 Task: Add an event with the title Casual Product Launch Party, date '2023/12/30', time 7:30 AM to 9:30 AM, logged in from the account softage.10@softage.netand send the event invitation to softage.8@softage.net and softage.9@softage.net. Set a reminder for the event 15 minutes before
Action: Mouse moved to (84, 101)
Screenshot: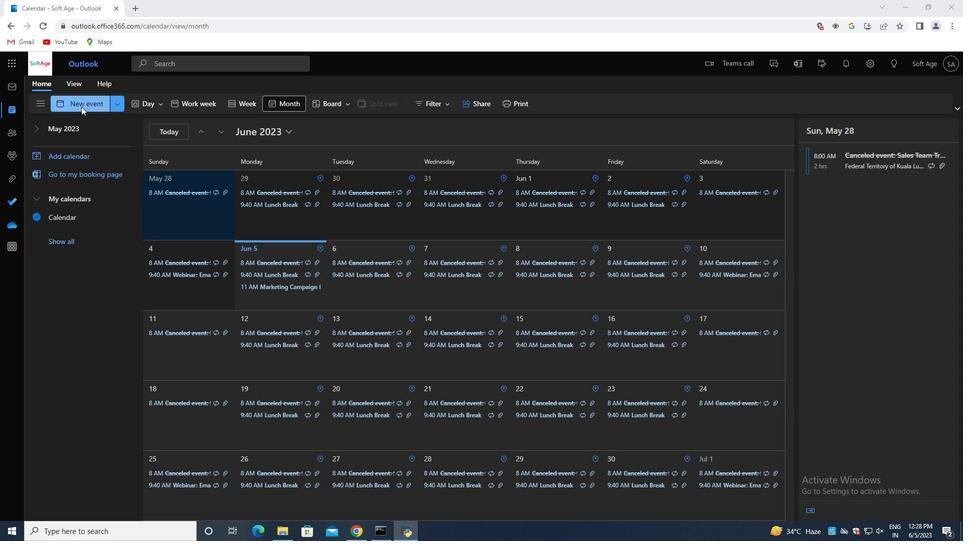 
Action: Mouse pressed left at (84, 101)
Screenshot: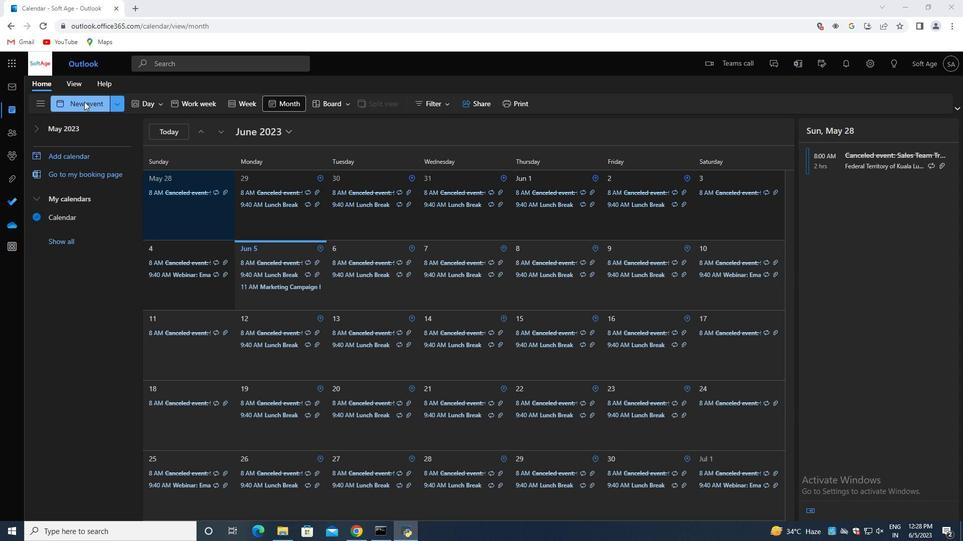 
Action: Mouse moved to (254, 166)
Screenshot: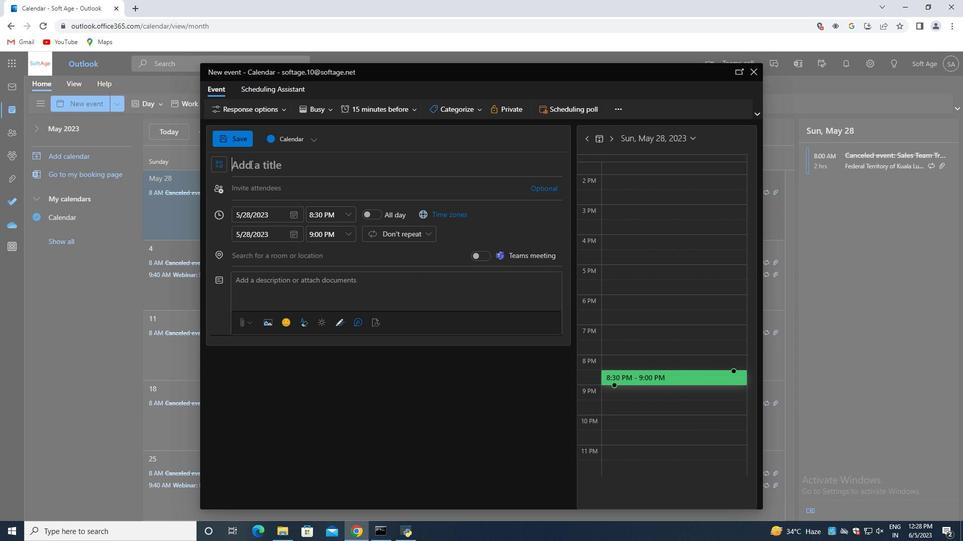 
Action: Mouse pressed left at (254, 166)
Screenshot: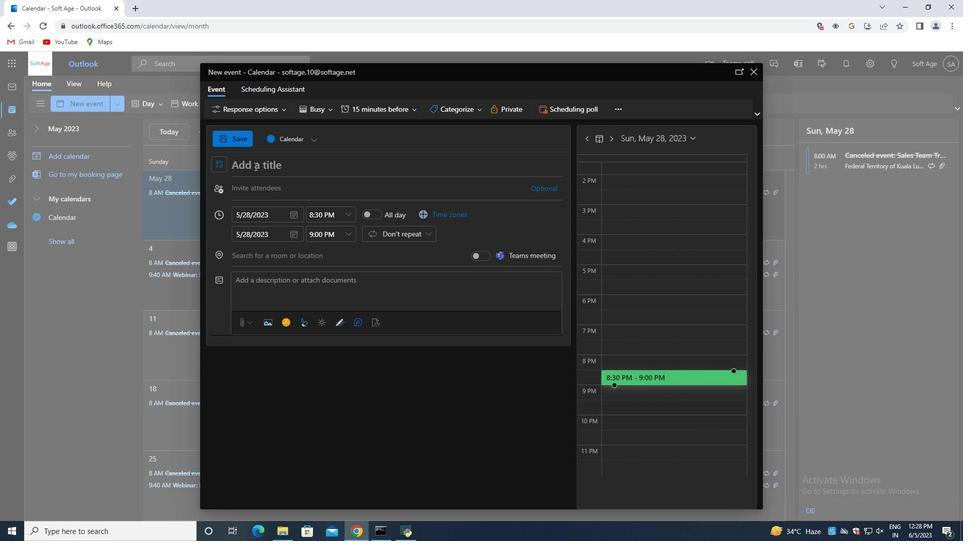 
Action: Key pressed <Key.shift>Caus<Key.backspace><Key.backspace>sual<Key.space><Key.shift><Key.shift><Key.shift><Key.shift><Key.shift><Key.shift><Key.shift><Key.shift><Key.shift><Key.shift><Key.shift><Key.shift><Key.shift><Key.shift>Product<Key.space><Key.shift><Key.shift><Key.shift><Key.shift><Key.shift><Key.shift><Key.shift><Key.shift><Key.shift><Key.shift>Launch<Key.space><Key.shift>Party
Screenshot: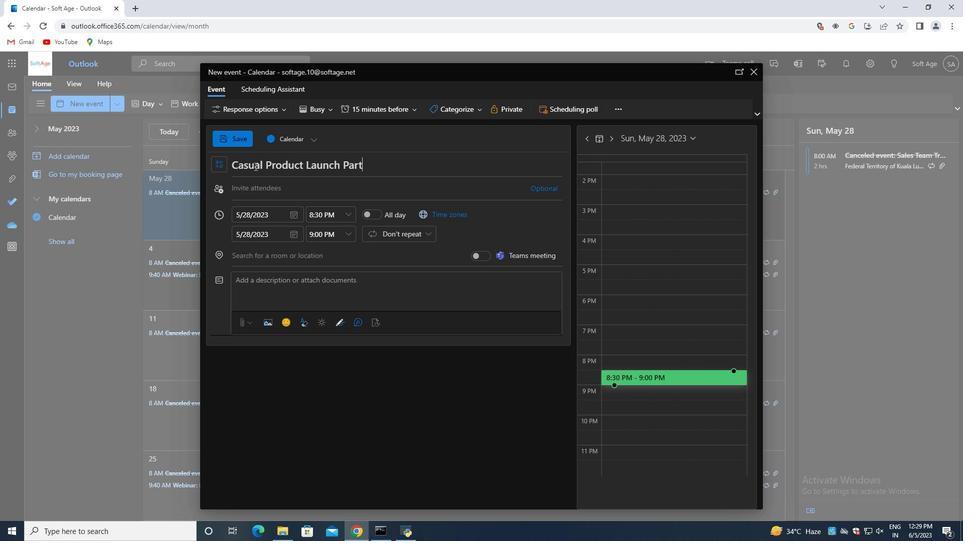 
Action: Mouse moved to (293, 215)
Screenshot: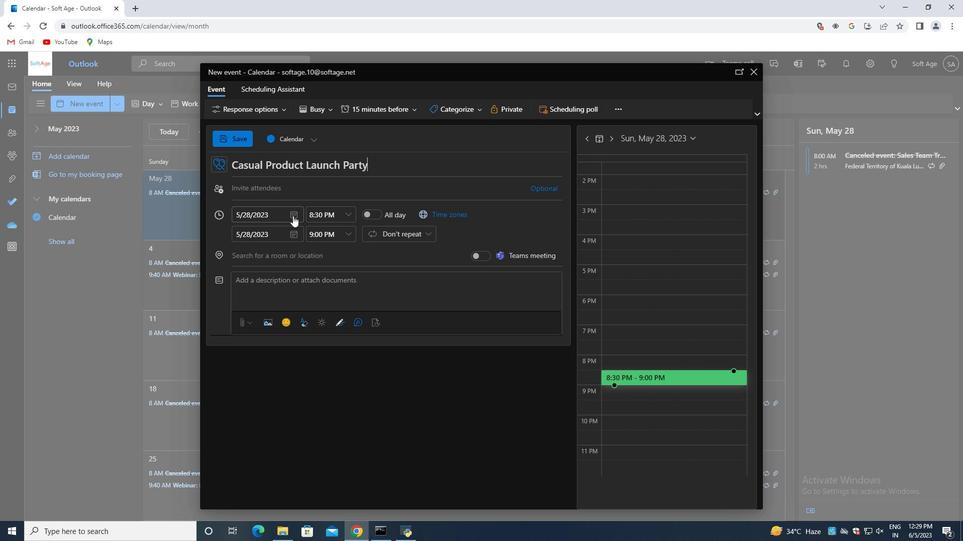 
Action: Mouse pressed left at (293, 215)
Screenshot: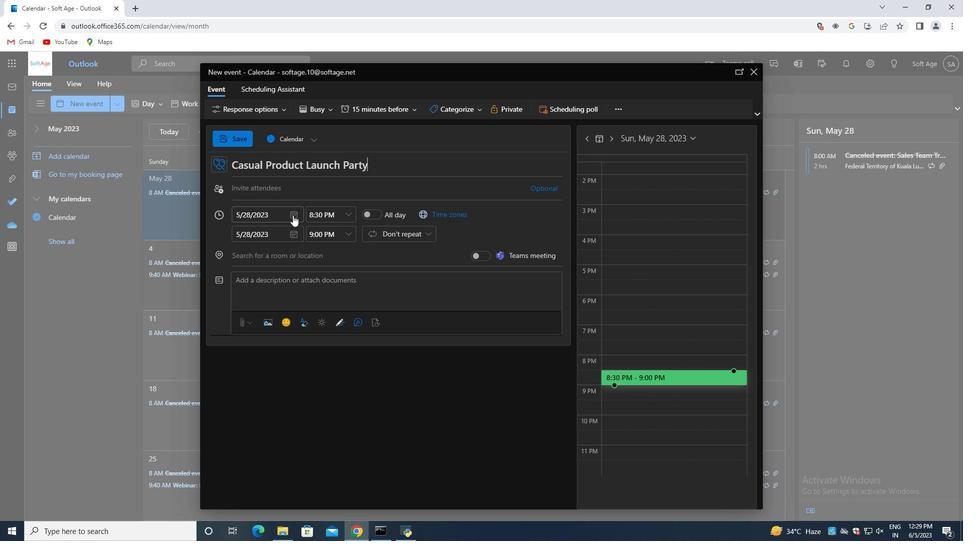 
Action: Mouse moved to (332, 237)
Screenshot: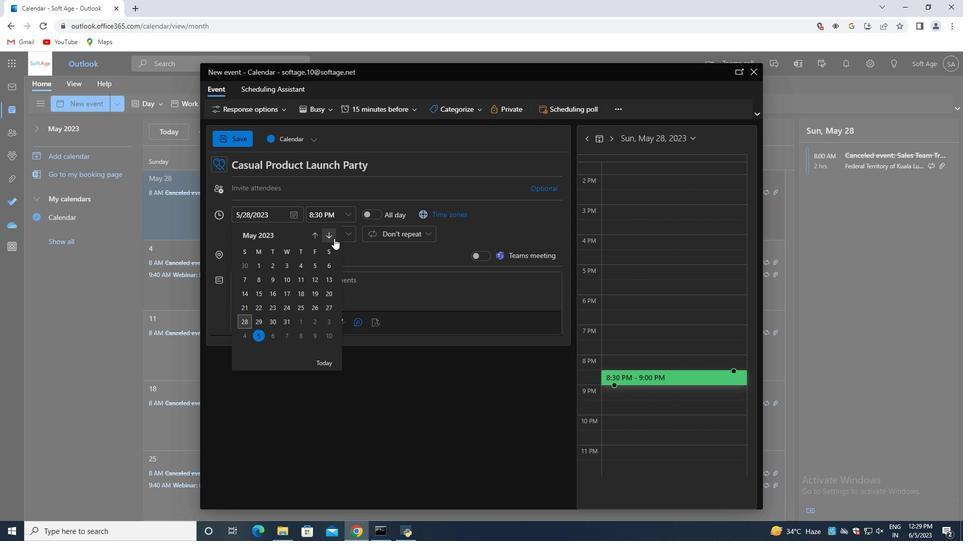 
Action: Mouse pressed left at (332, 237)
Screenshot: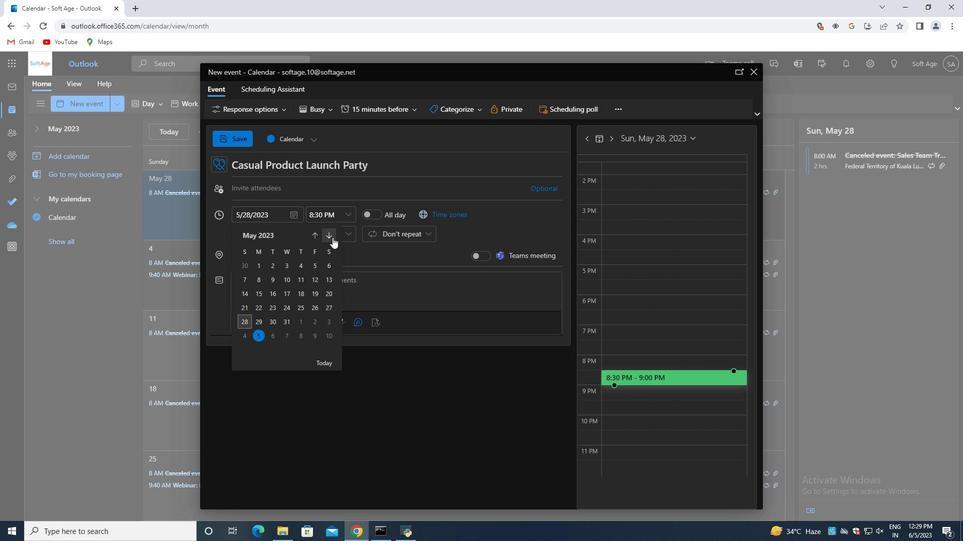 
Action: Mouse pressed left at (332, 237)
Screenshot: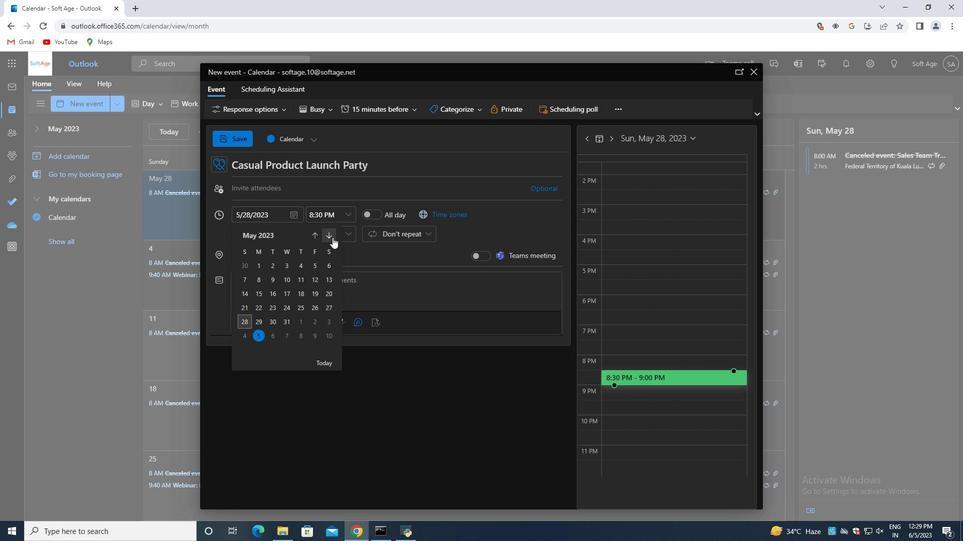 
Action: Mouse pressed left at (332, 237)
Screenshot: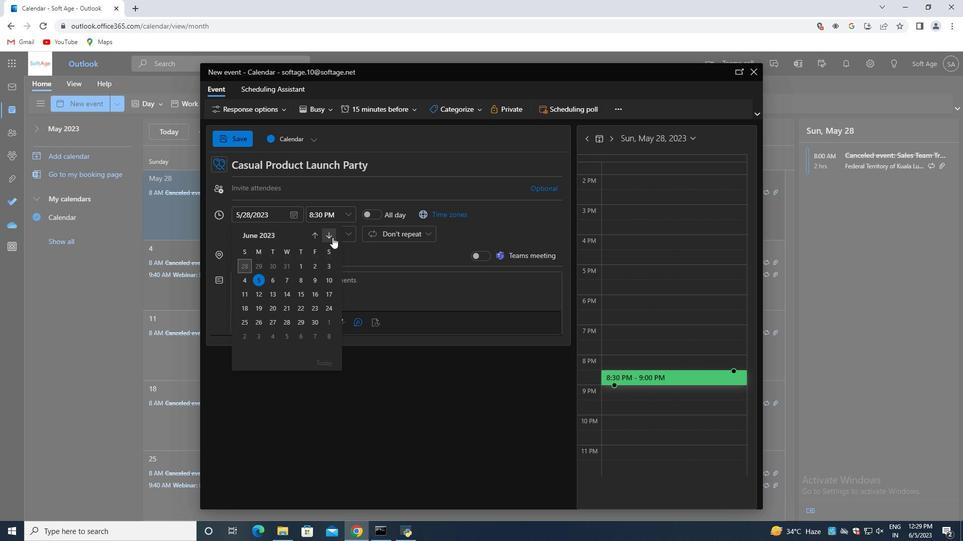 
Action: Mouse pressed left at (332, 237)
Screenshot: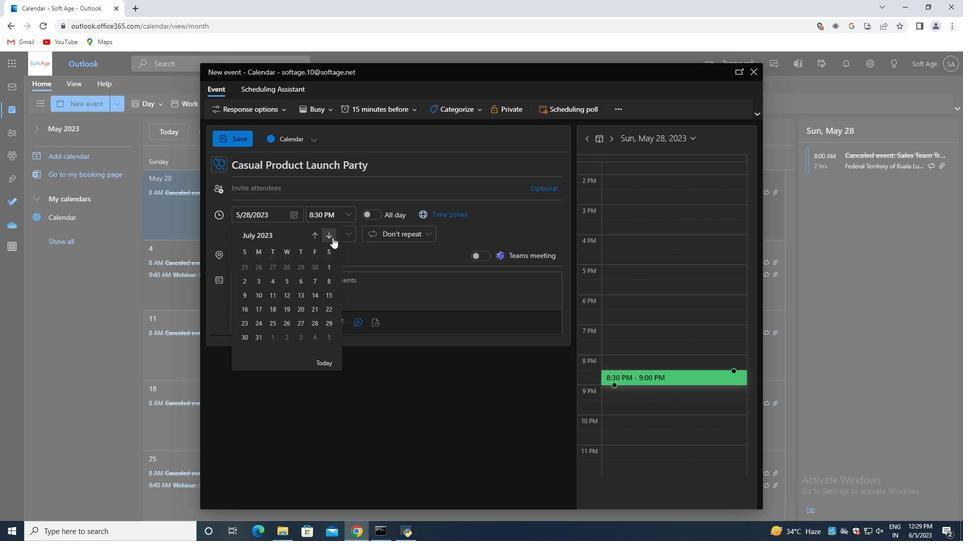 
Action: Mouse pressed left at (332, 237)
Screenshot: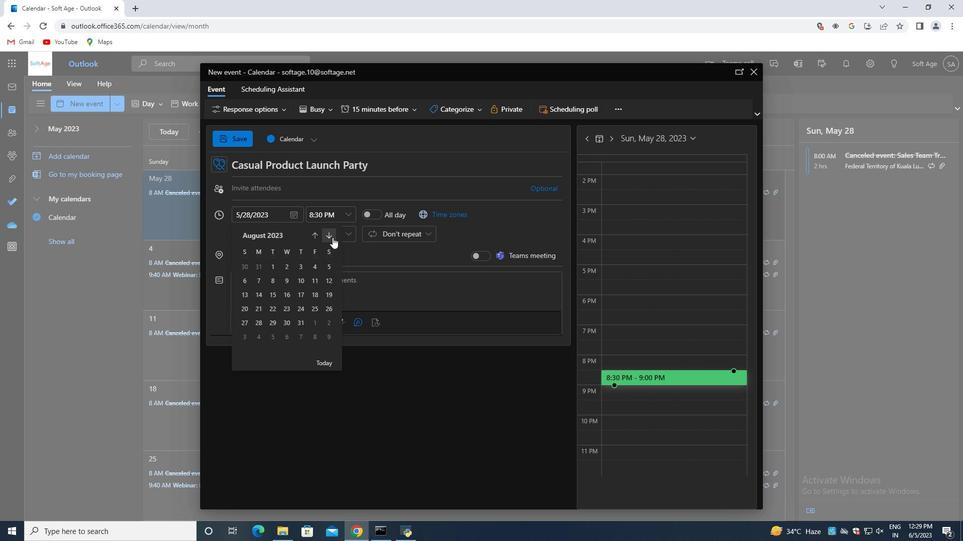 
Action: Mouse pressed left at (332, 237)
Screenshot: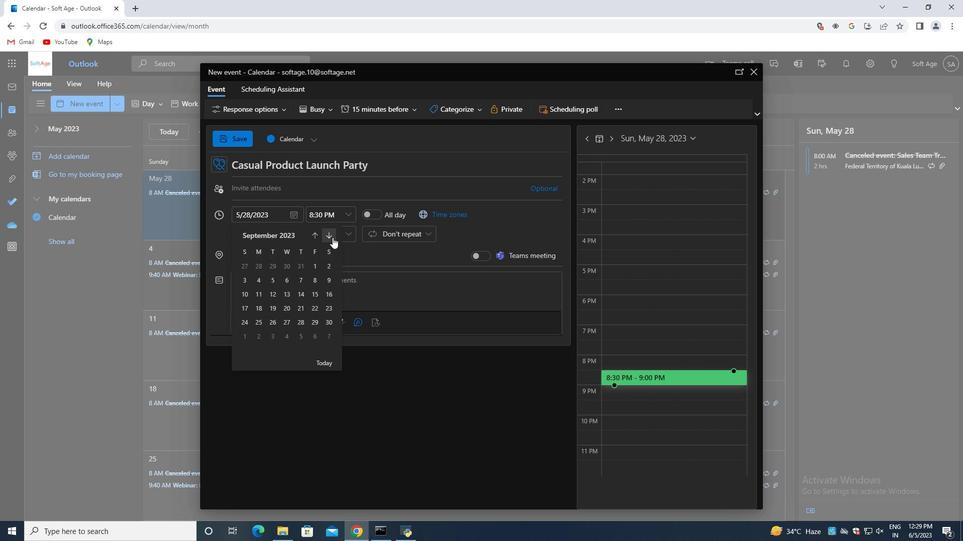 
Action: Mouse pressed left at (332, 237)
Screenshot: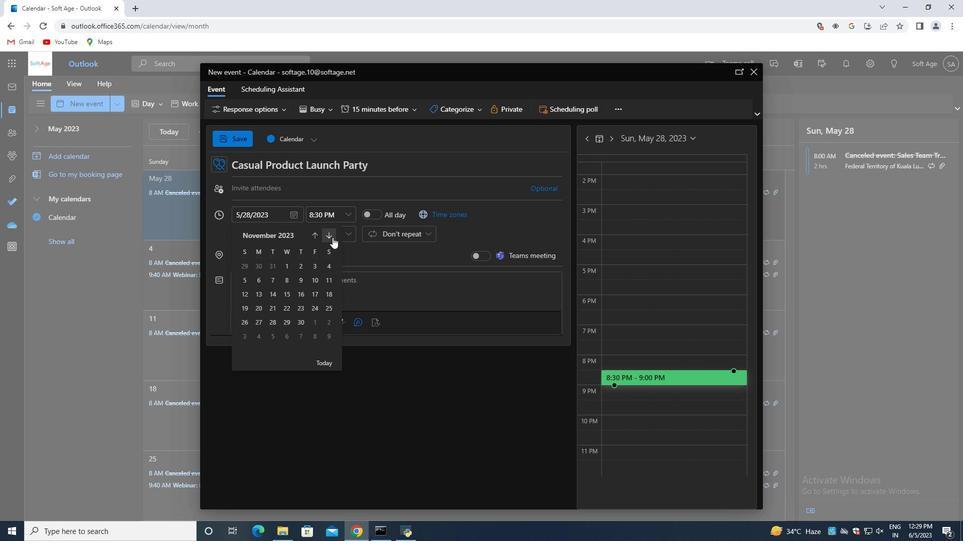 
Action: Mouse moved to (333, 320)
Screenshot: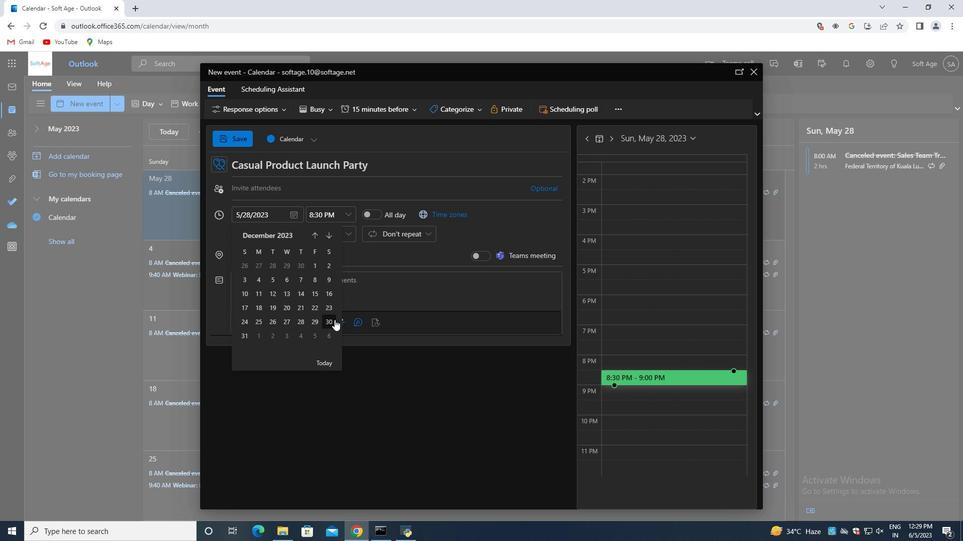 
Action: Mouse pressed left at (333, 320)
Screenshot: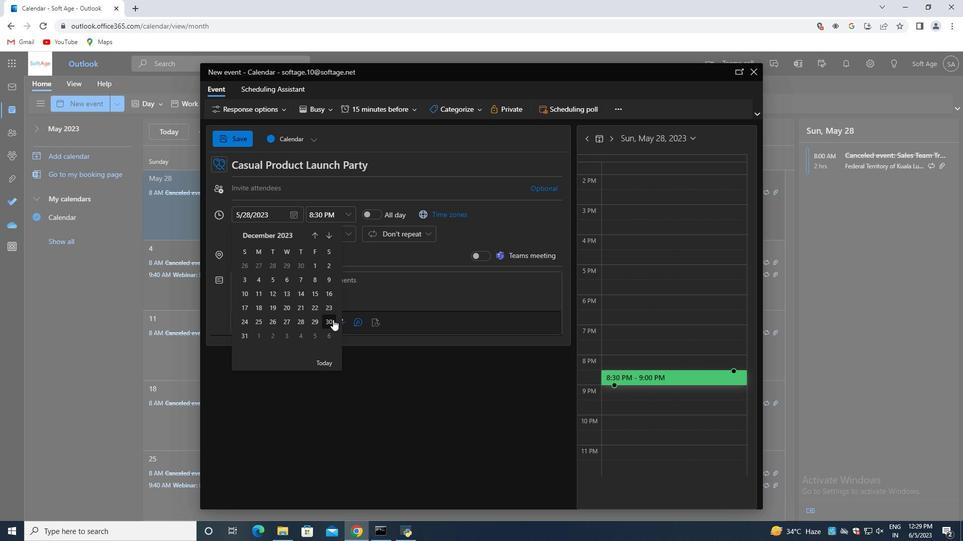 
Action: Mouse moved to (346, 210)
Screenshot: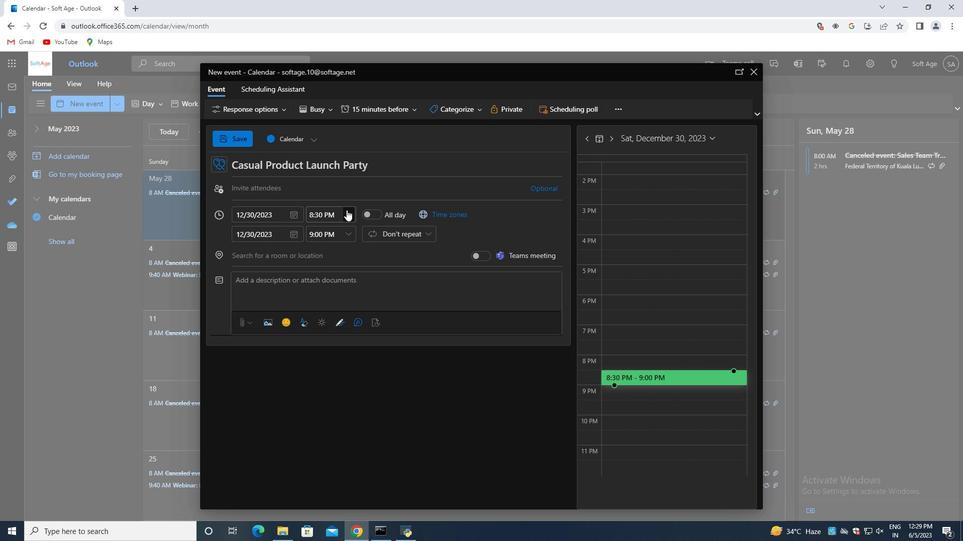 
Action: Mouse pressed left at (346, 210)
Screenshot: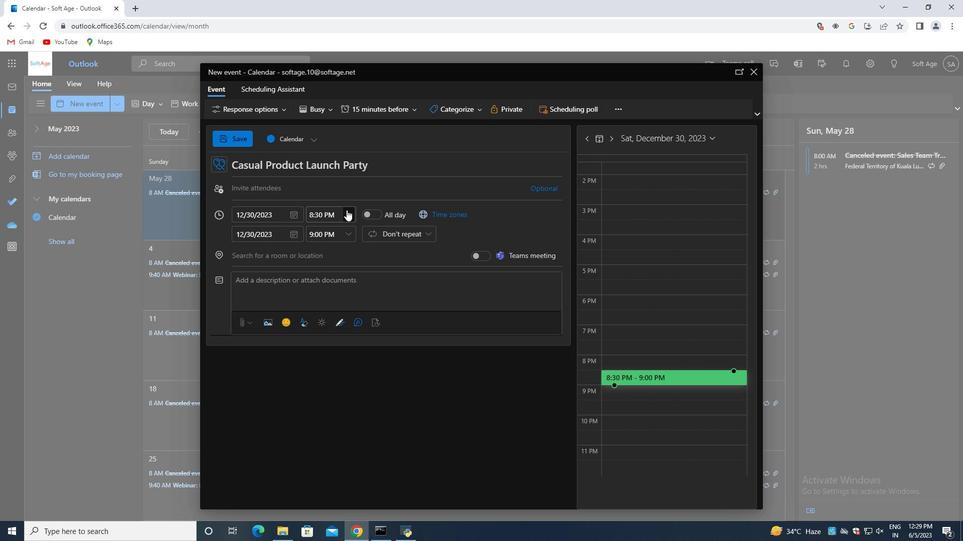 
Action: Mouse moved to (362, 227)
Screenshot: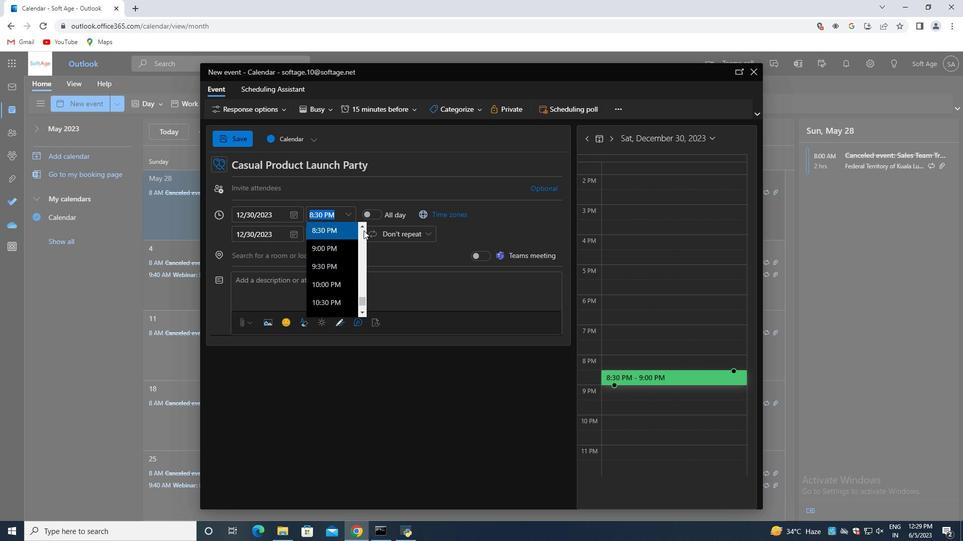
Action: Mouse pressed left at (362, 227)
Screenshot: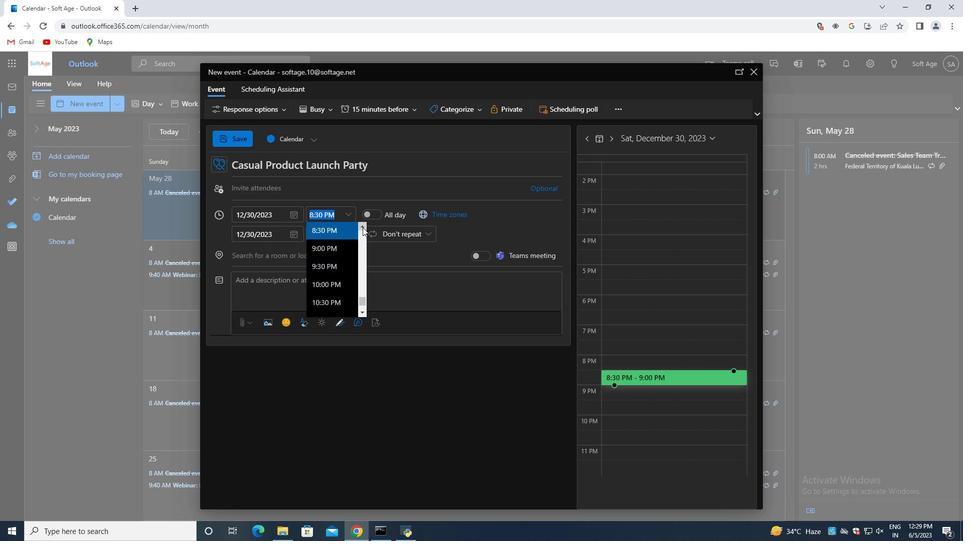 
Action: Mouse pressed left at (362, 227)
Screenshot: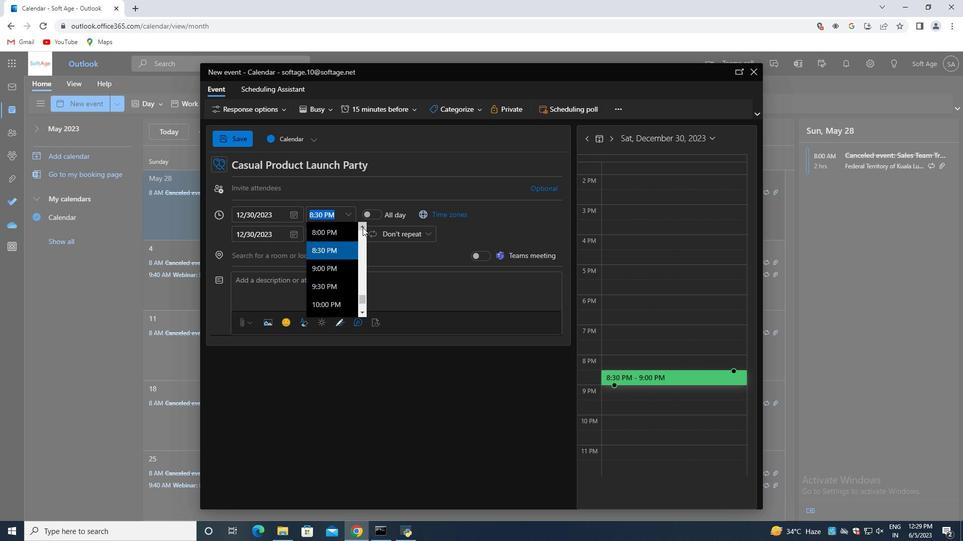 
Action: Mouse pressed left at (362, 227)
Screenshot: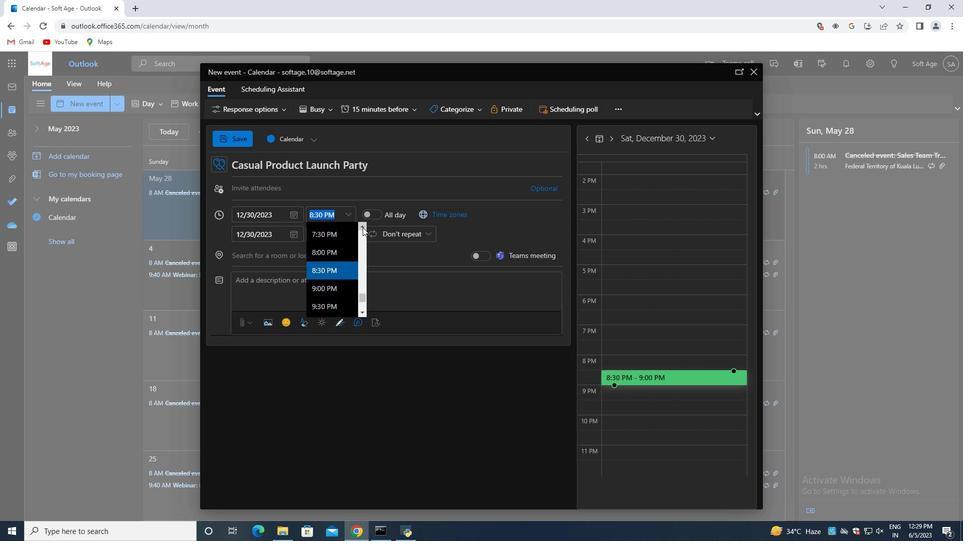 
Action: Mouse pressed left at (362, 227)
Screenshot: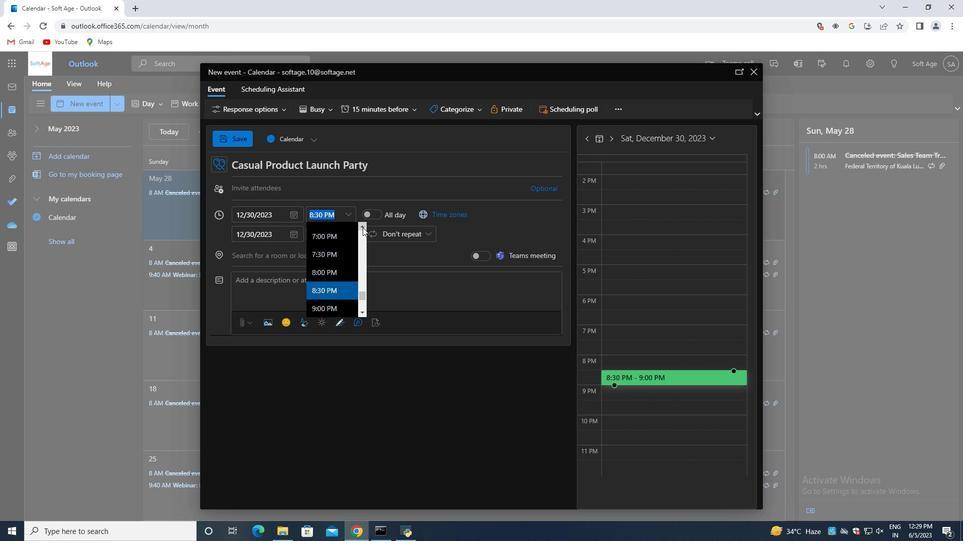 
Action: Mouse pressed left at (362, 227)
Screenshot: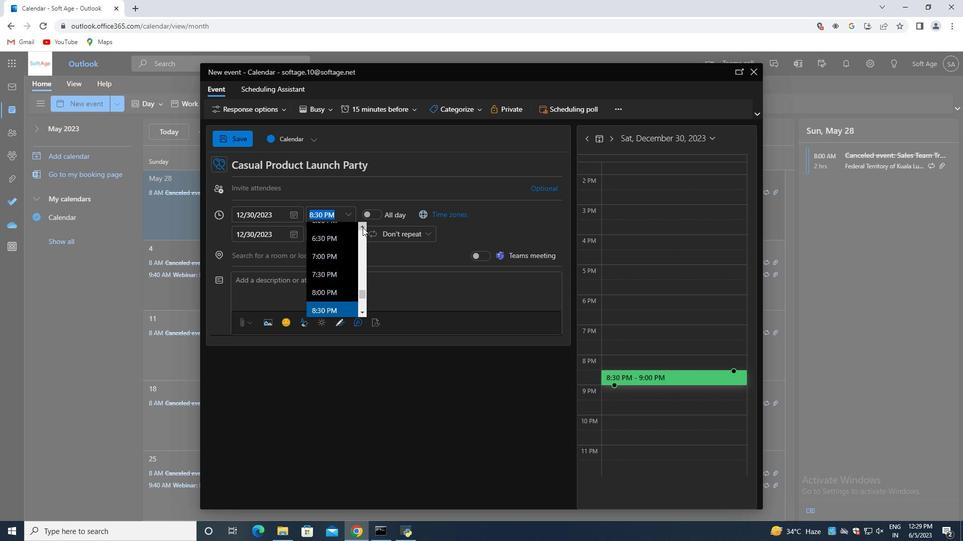
Action: Mouse pressed left at (362, 227)
Screenshot: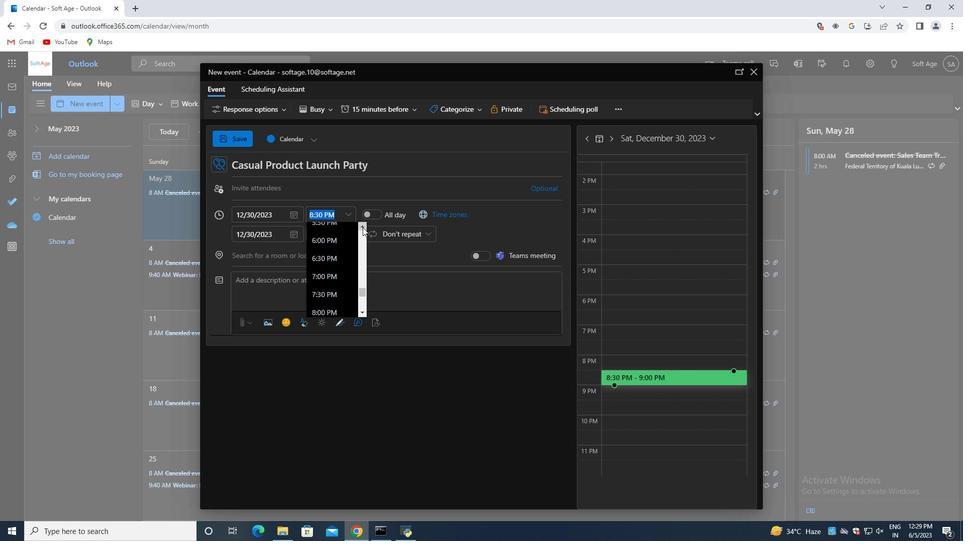 
Action: Mouse pressed left at (362, 227)
Screenshot: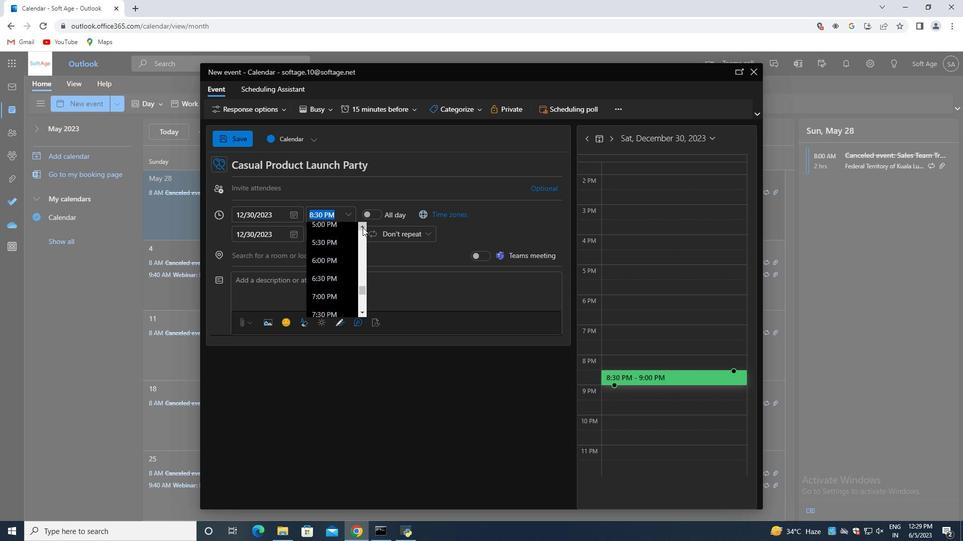 
Action: Mouse pressed left at (362, 227)
Screenshot: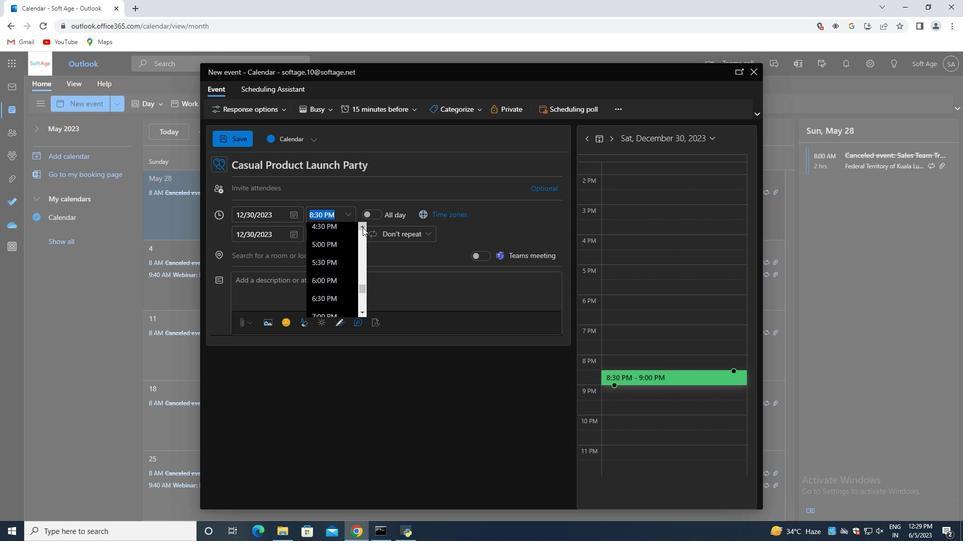 
Action: Mouse pressed left at (362, 227)
Screenshot: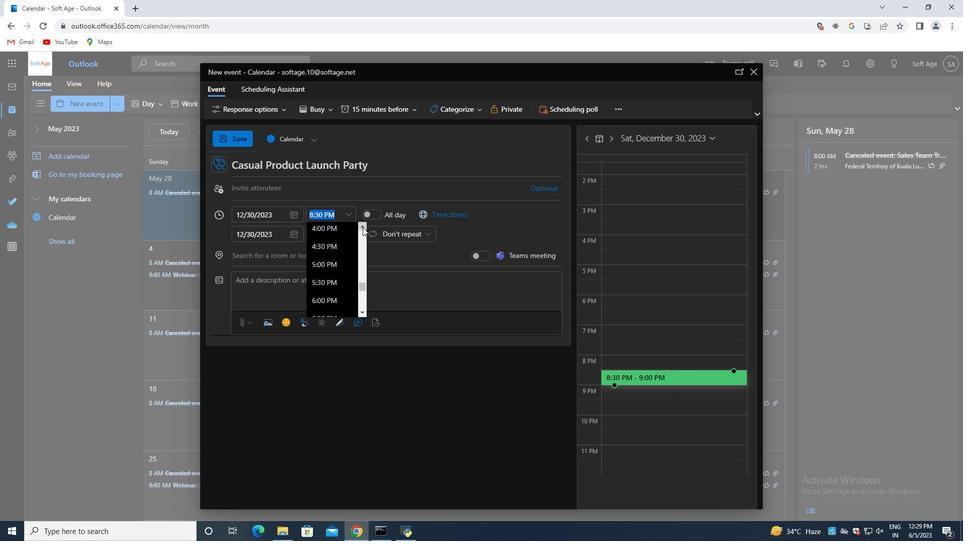 
Action: Mouse pressed left at (362, 227)
Screenshot: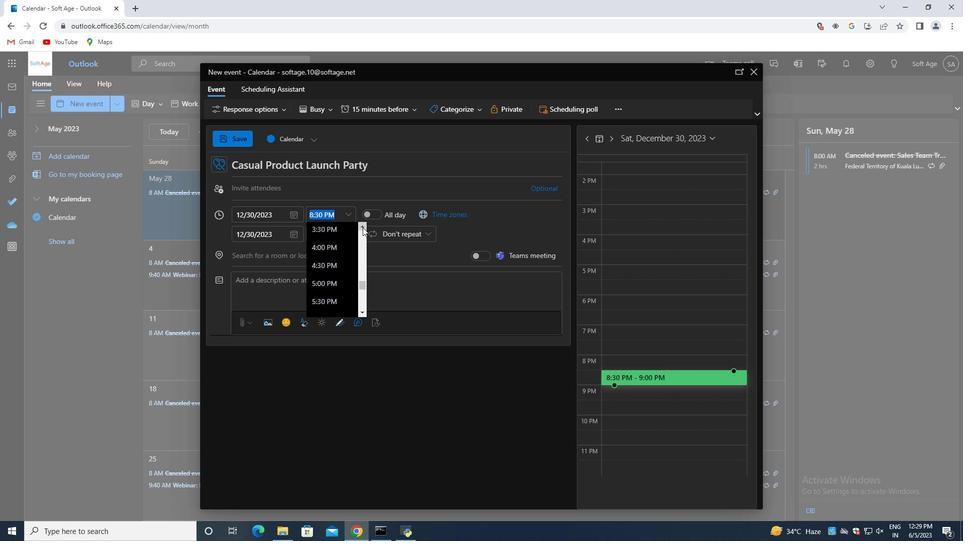 
Action: Mouse pressed left at (362, 227)
Screenshot: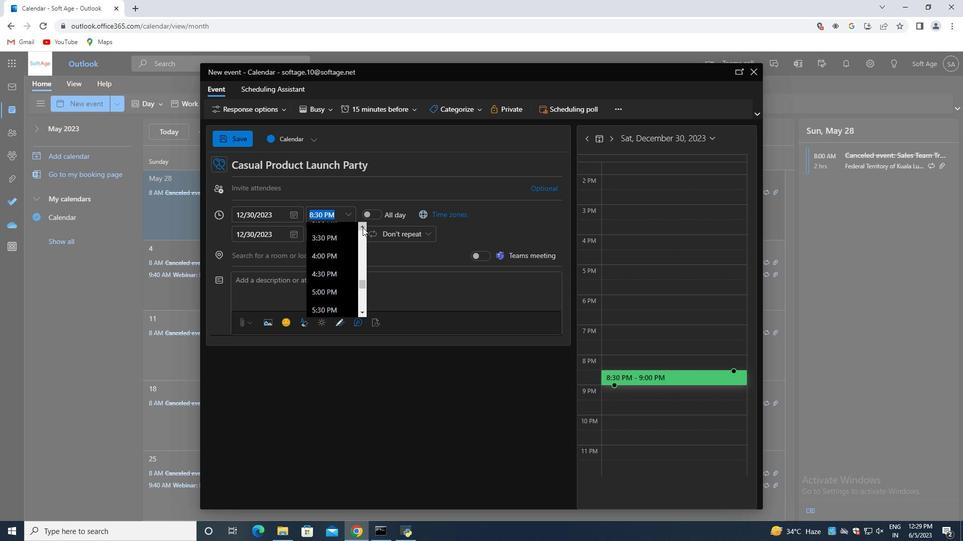 
Action: Mouse pressed left at (362, 227)
Screenshot: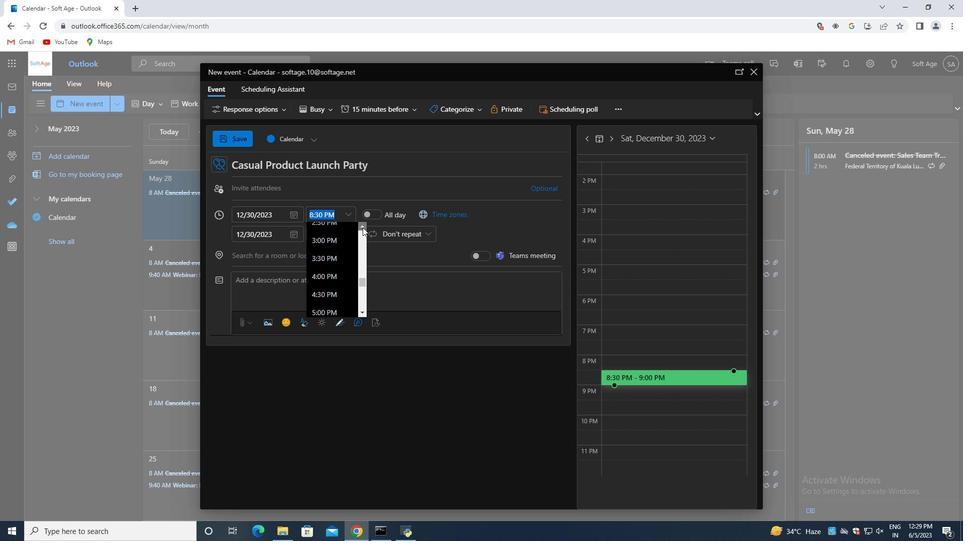 
Action: Mouse pressed left at (362, 227)
Screenshot: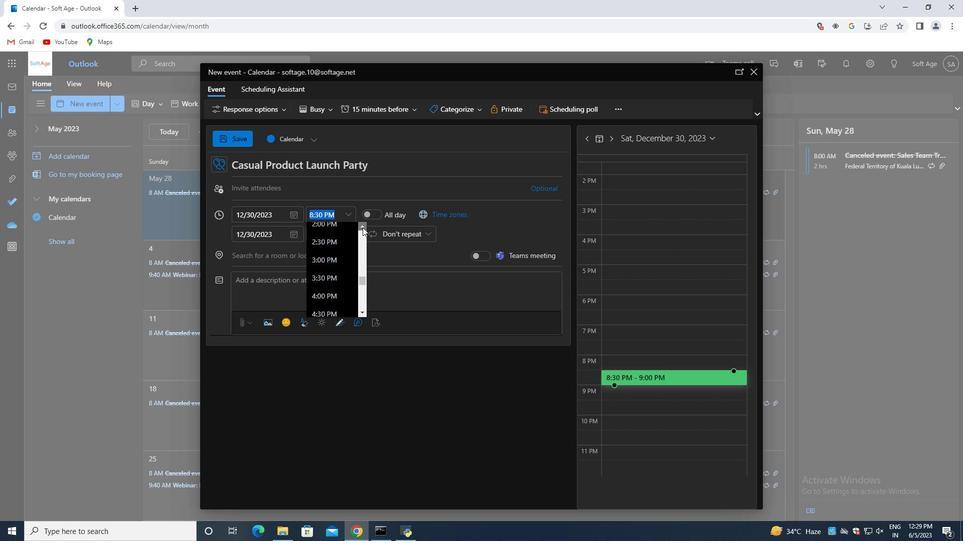 
Action: Mouse pressed left at (362, 227)
Screenshot: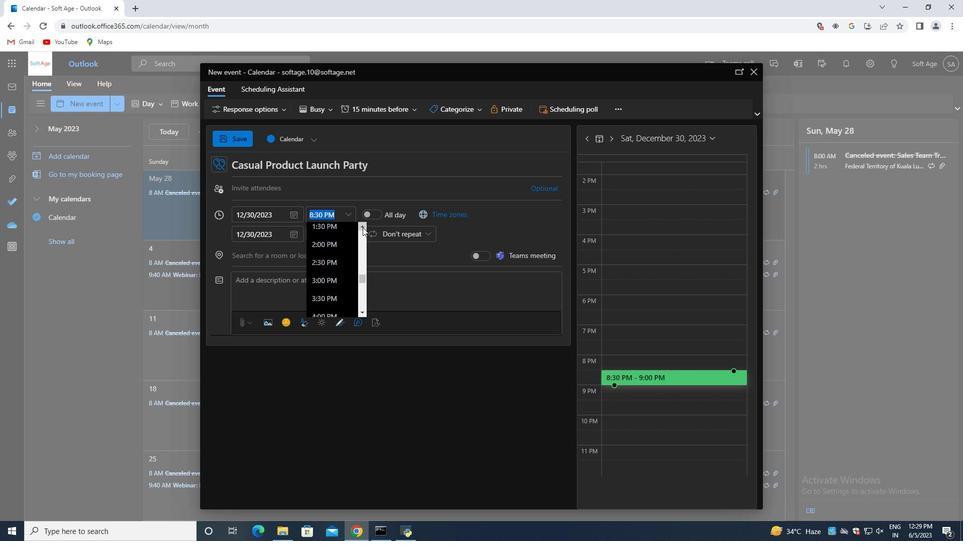 
Action: Mouse pressed left at (362, 227)
Screenshot: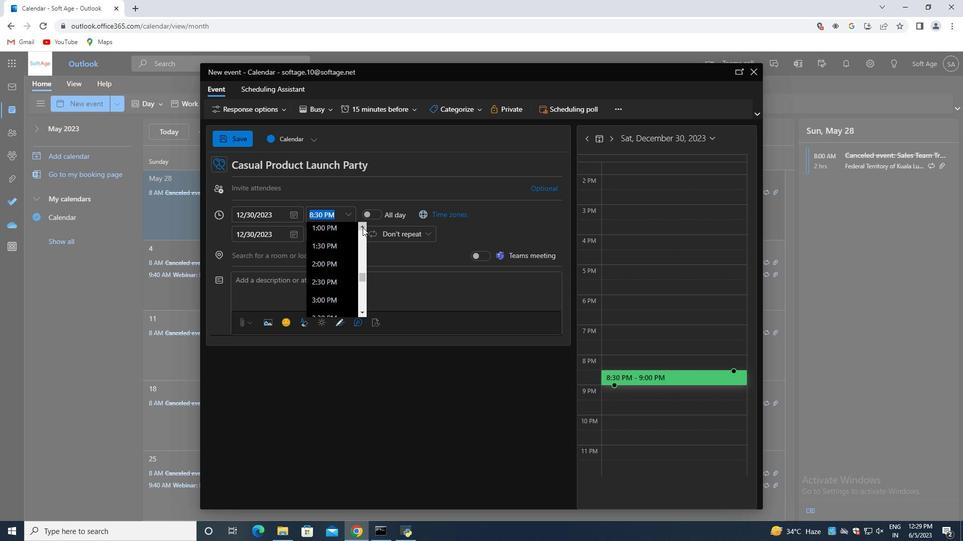 
Action: Mouse pressed left at (362, 227)
Screenshot: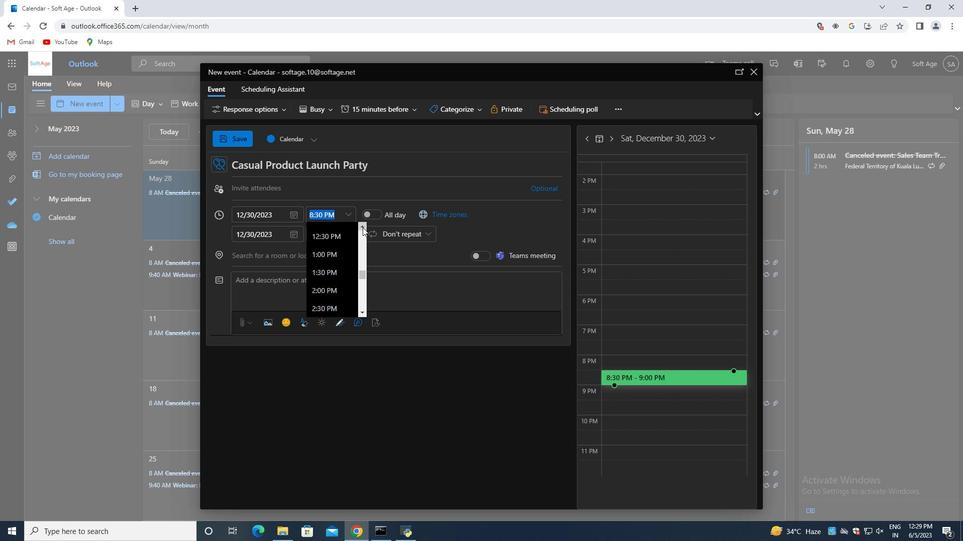 
Action: Mouse pressed left at (362, 227)
Screenshot: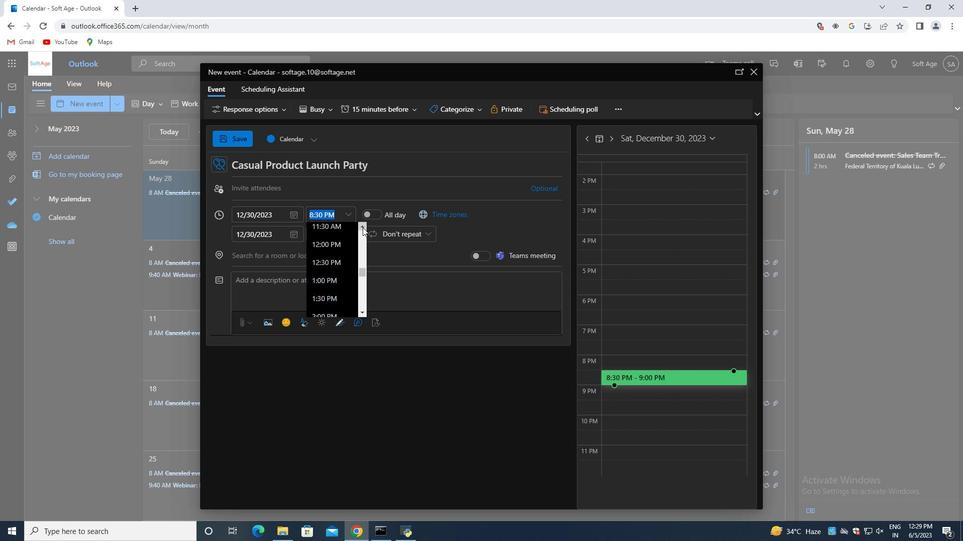 
Action: Mouse pressed left at (362, 227)
Screenshot: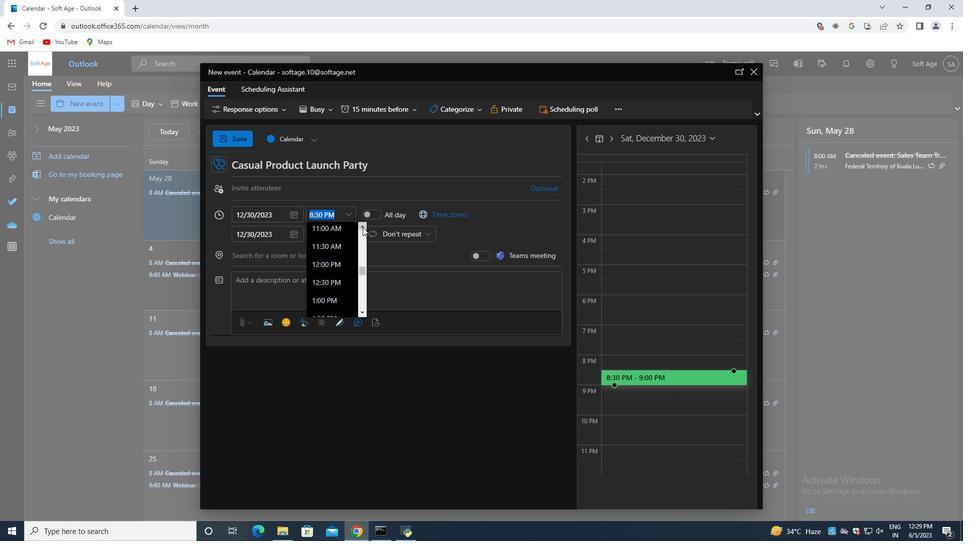 
Action: Mouse pressed left at (362, 227)
Screenshot: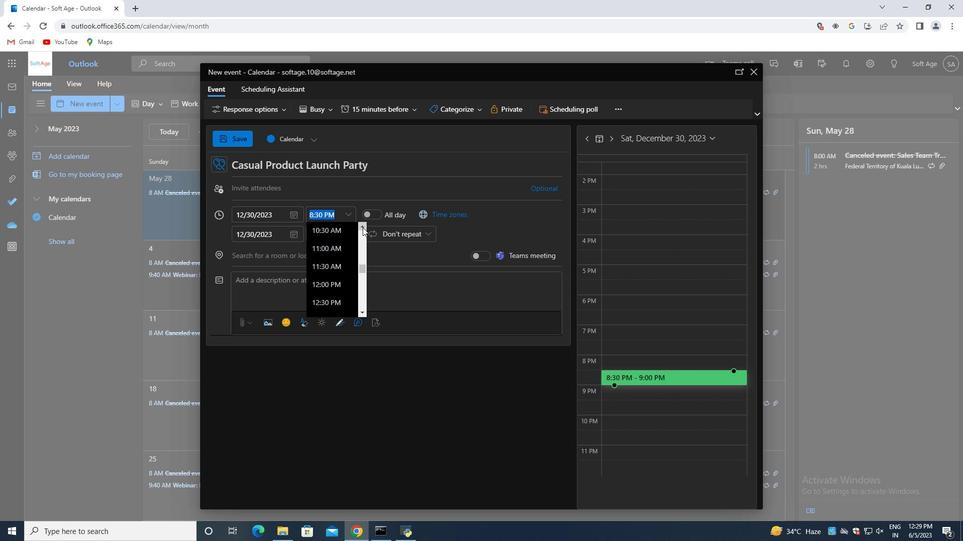 
Action: Mouse pressed left at (362, 227)
Screenshot: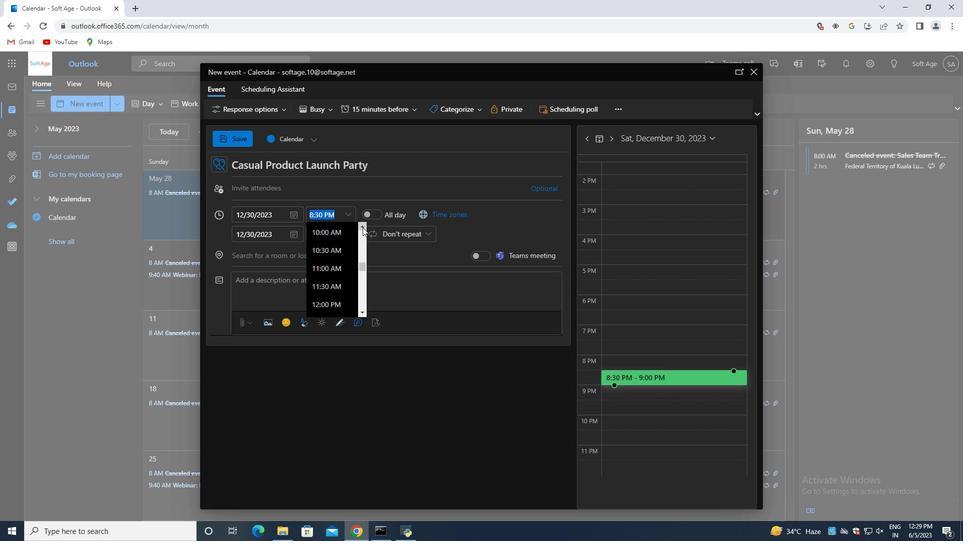 
Action: Mouse pressed left at (362, 227)
Screenshot: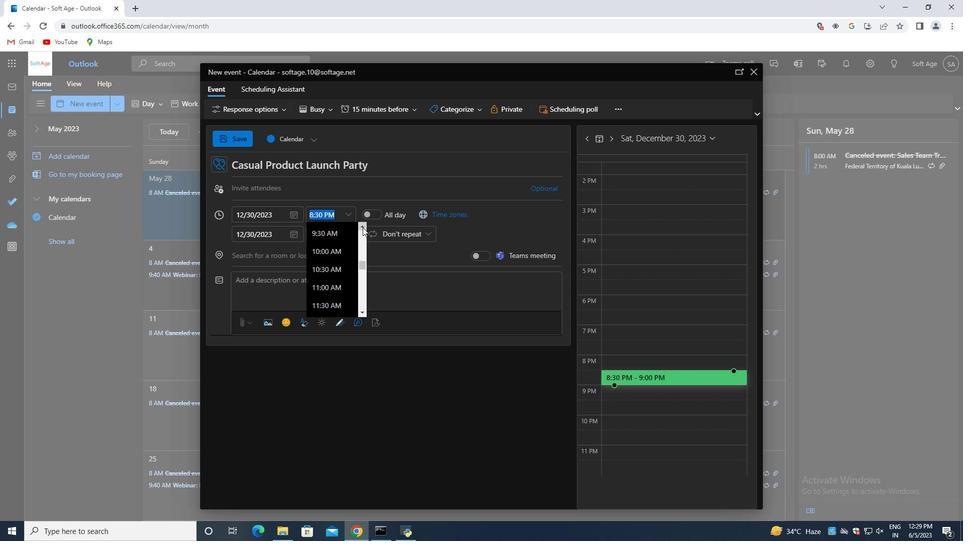 
Action: Mouse pressed left at (362, 227)
Screenshot: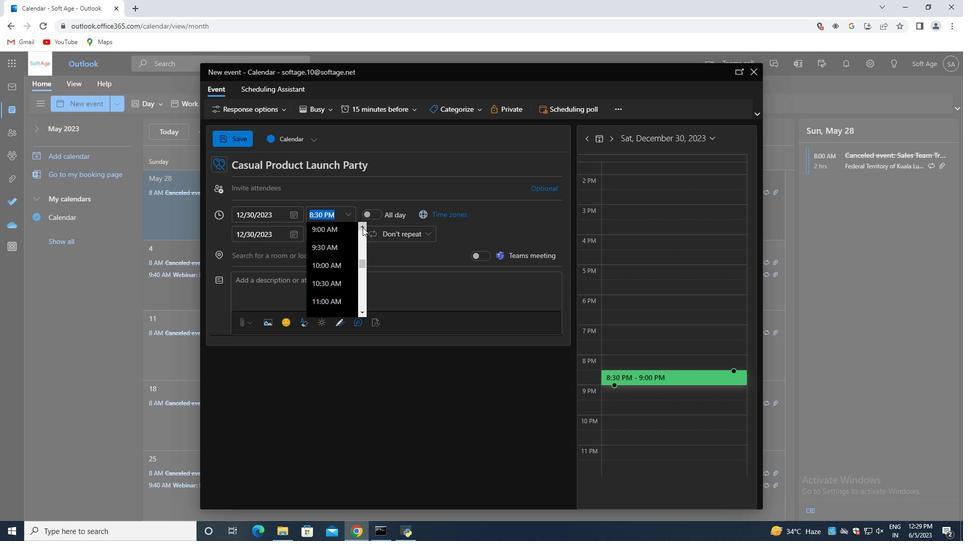 
Action: Mouse pressed left at (362, 227)
Screenshot: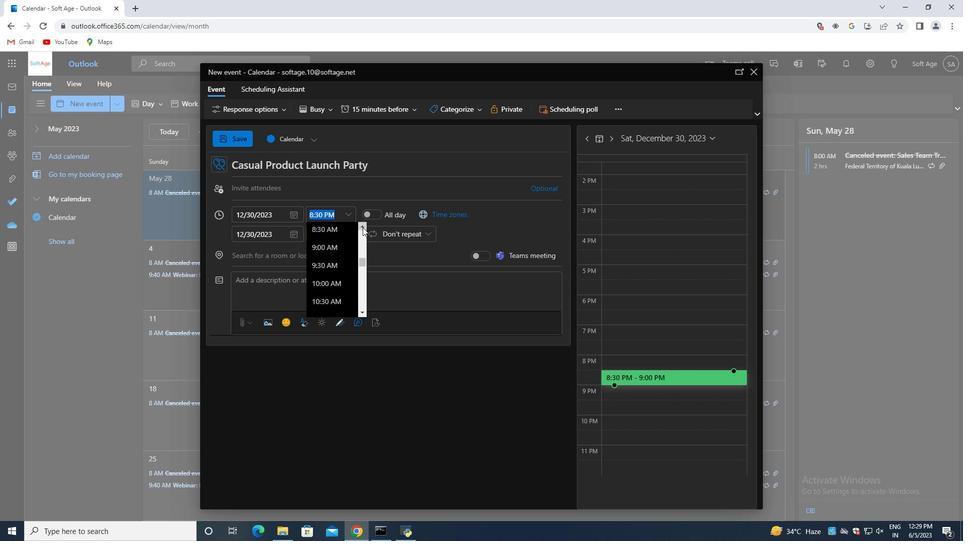 
Action: Mouse pressed left at (362, 227)
Screenshot: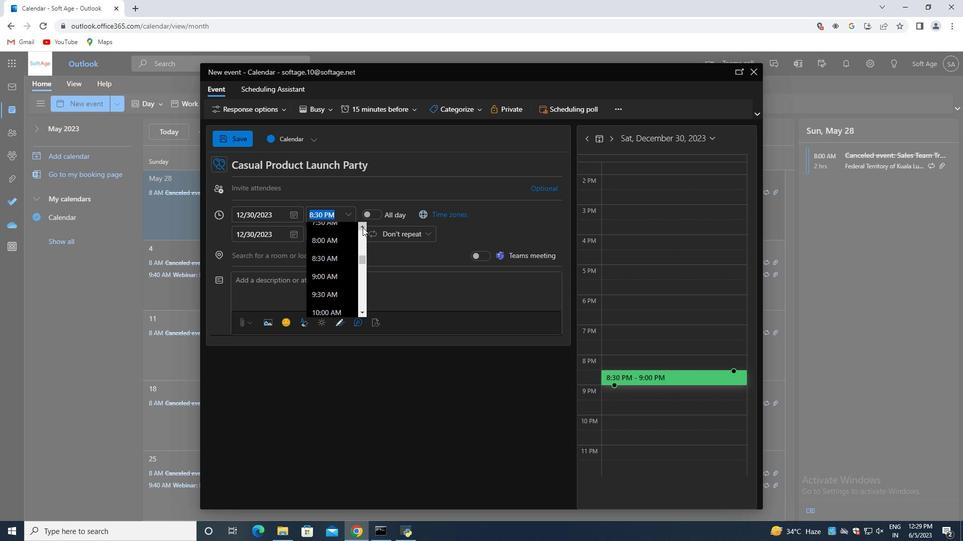 
Action: Mouse moved to (322, 241)
Screenshot: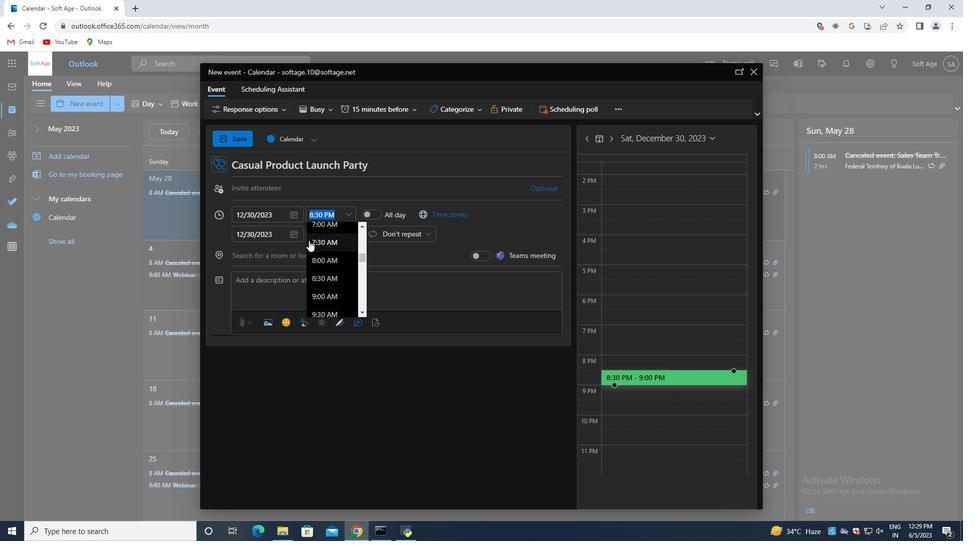 
Action: Mouse pressed left at (322, 241)
Screenshot: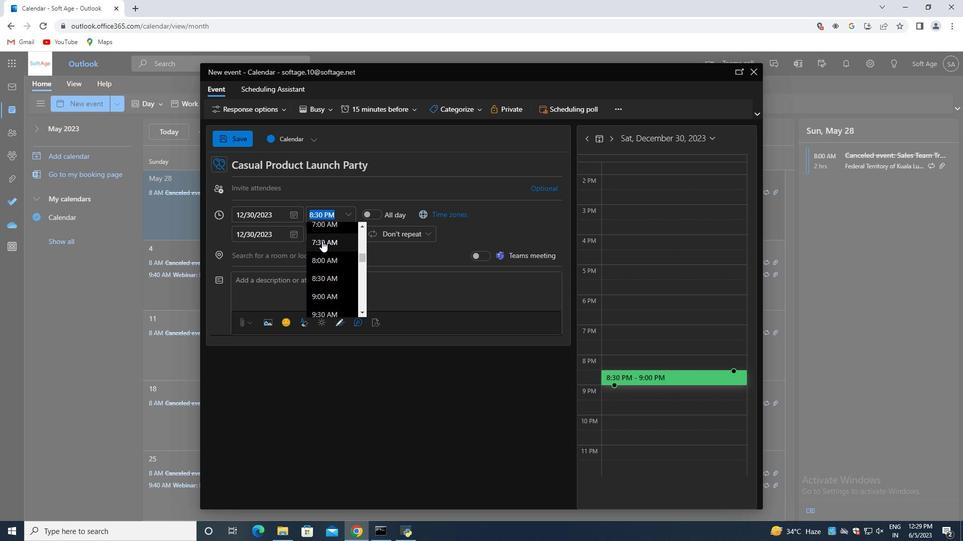 
Action: Mouse moved to (348, 237)
Screenshot: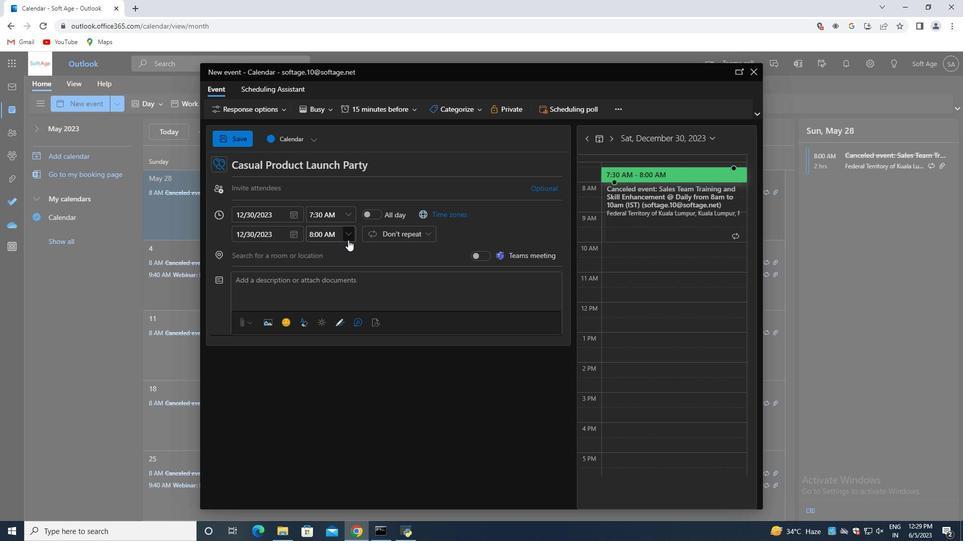 
Action: Mouse pressed left at (348, 237)
Screenshot: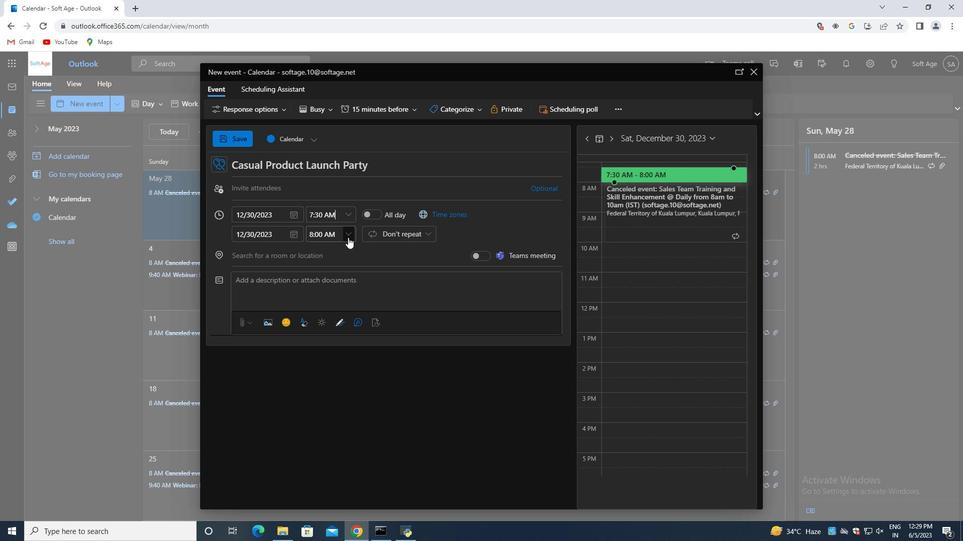 
Action: Mouse moved to (356, 305)
Screenshot: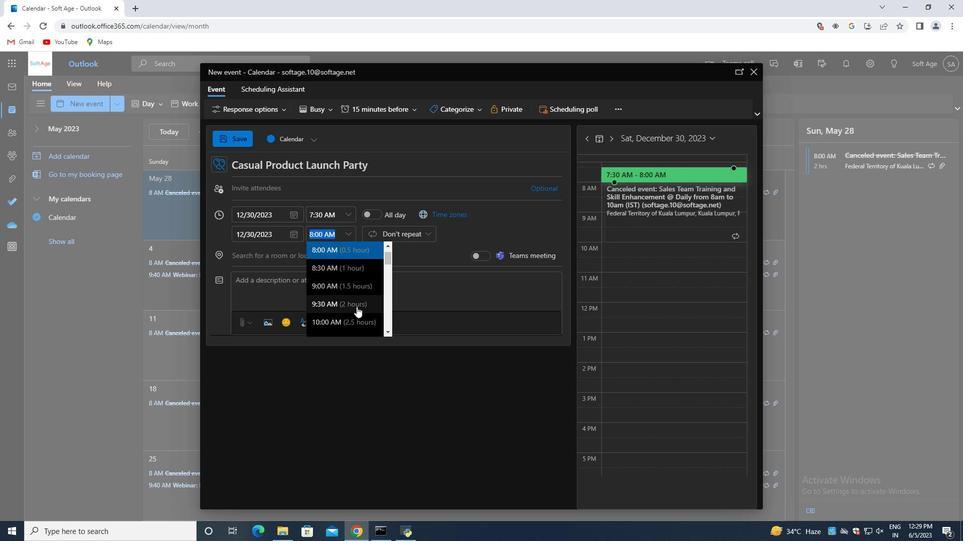 
Action: Mouse pressed left at (356, 305)
Screenshot: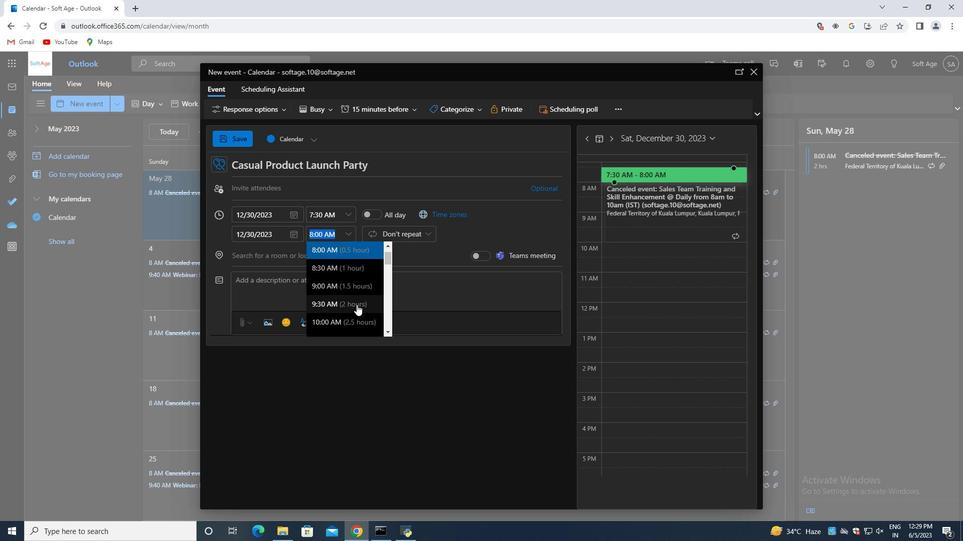 
Action: Mouse moved to (249, 185)
Screenshot: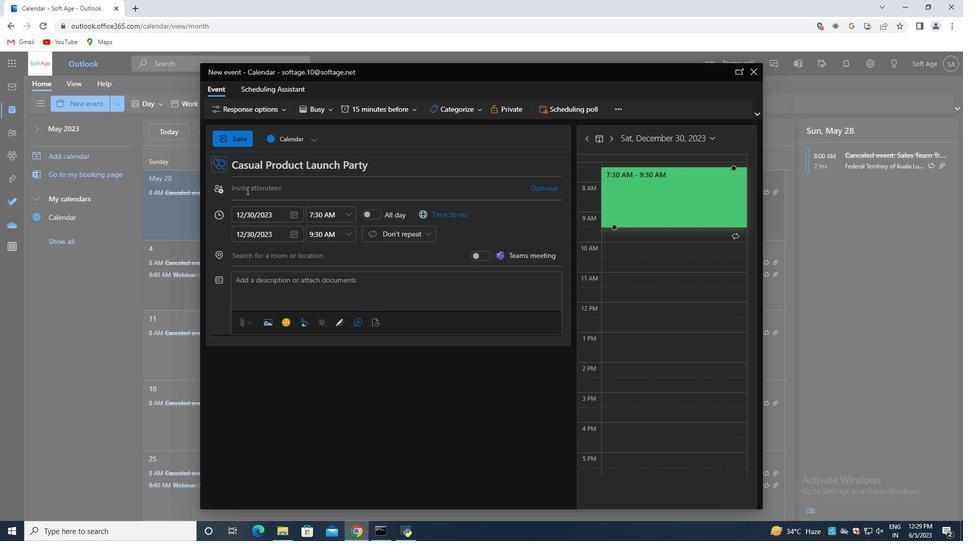 
Action: Mouse pressed left at (249, 185)
Screenshot: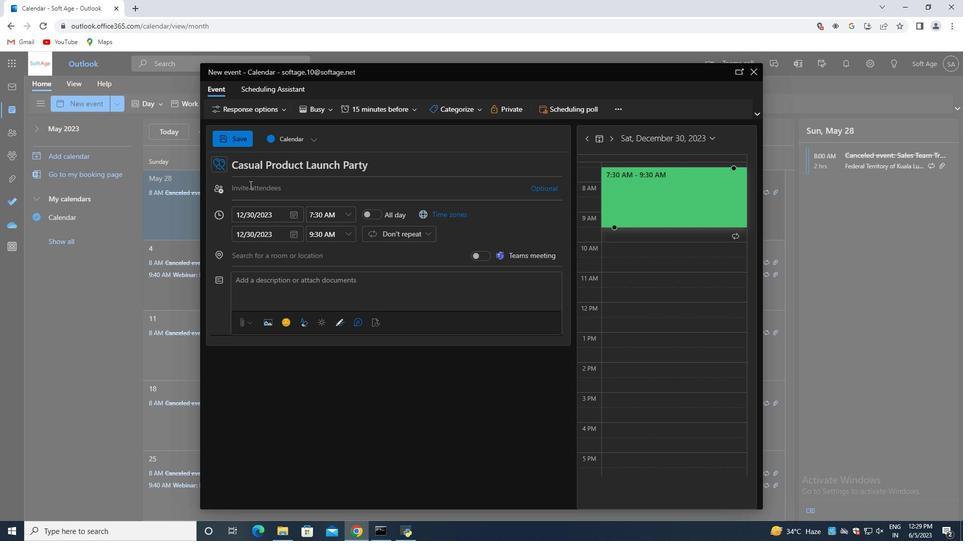 
Action: Key pressed softage.8<Key.shift>@softage.net<Key.enter>softage.9<Key.shift>@softage.net<Key.enter>
Screenshot: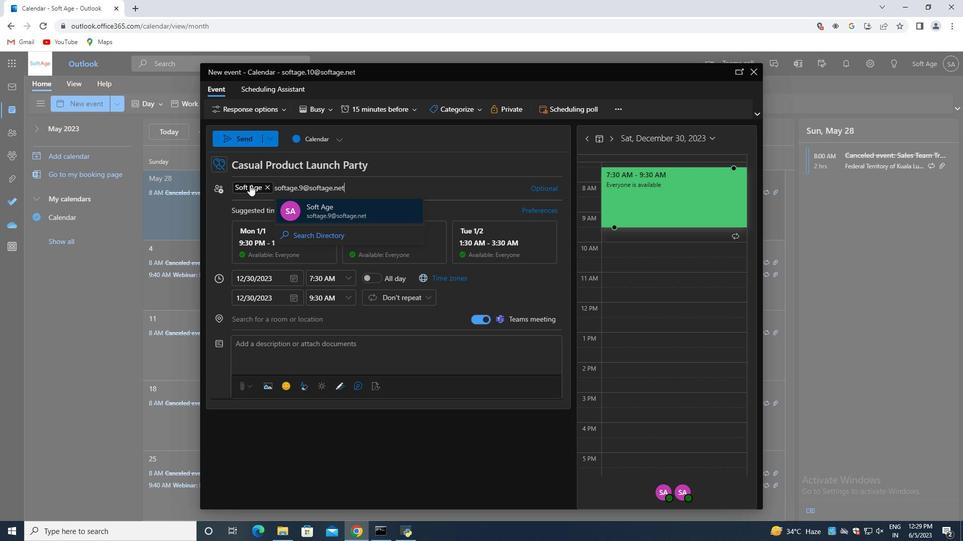 
Action: Mouse moved to (372, 108)
Screenshot: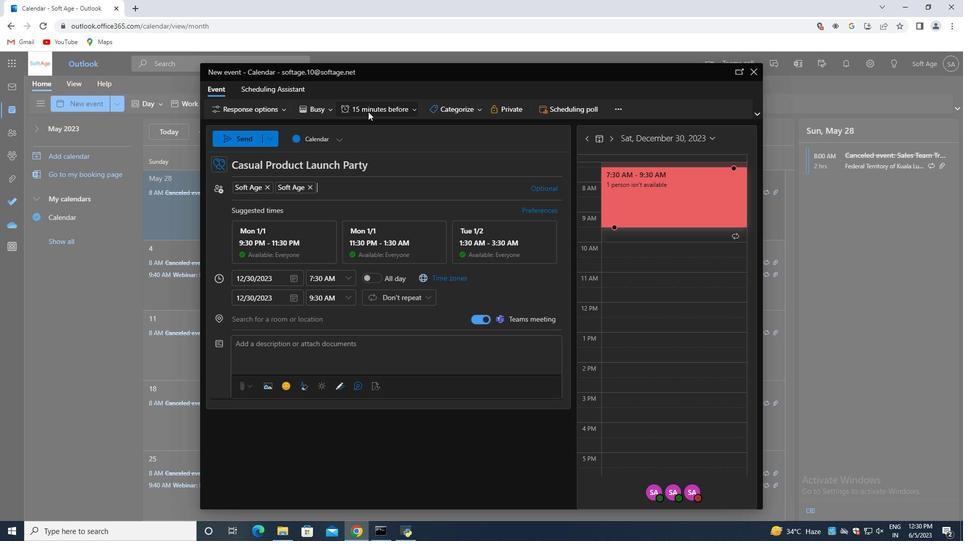 
Action: Mouse pressed left at (372, 108)
Screenshot: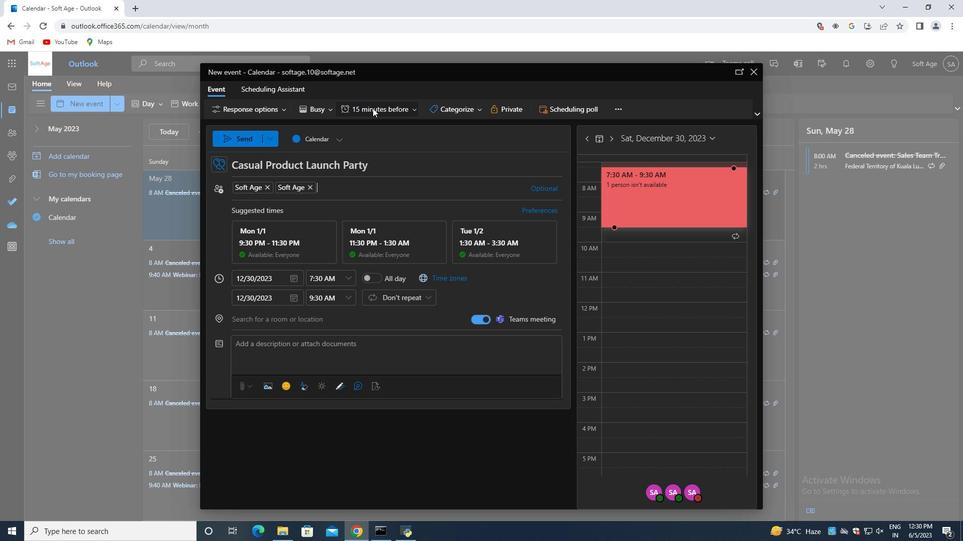 
Action: Mouse moved to (371, 181)
Screenshot: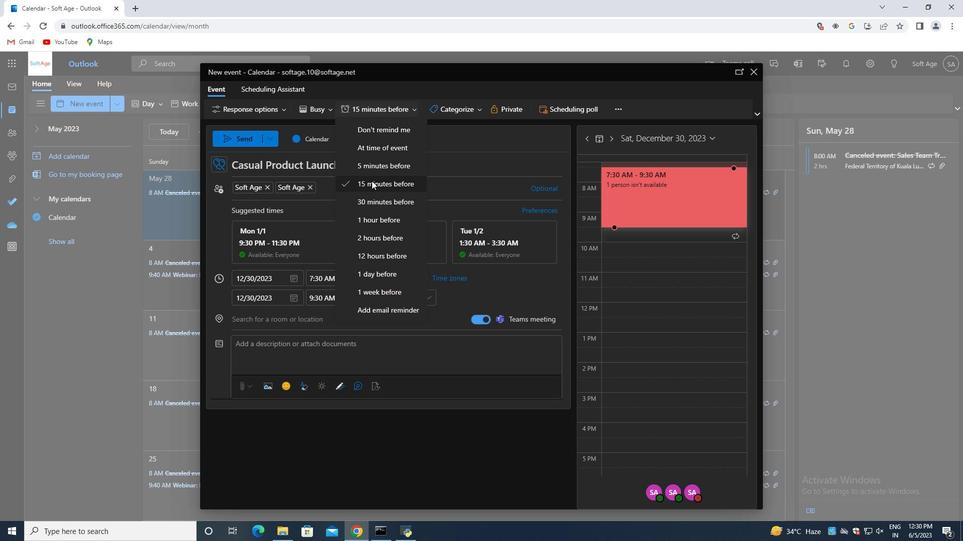 
Action: Mouse pressed left at (371, 181)
Screenshot: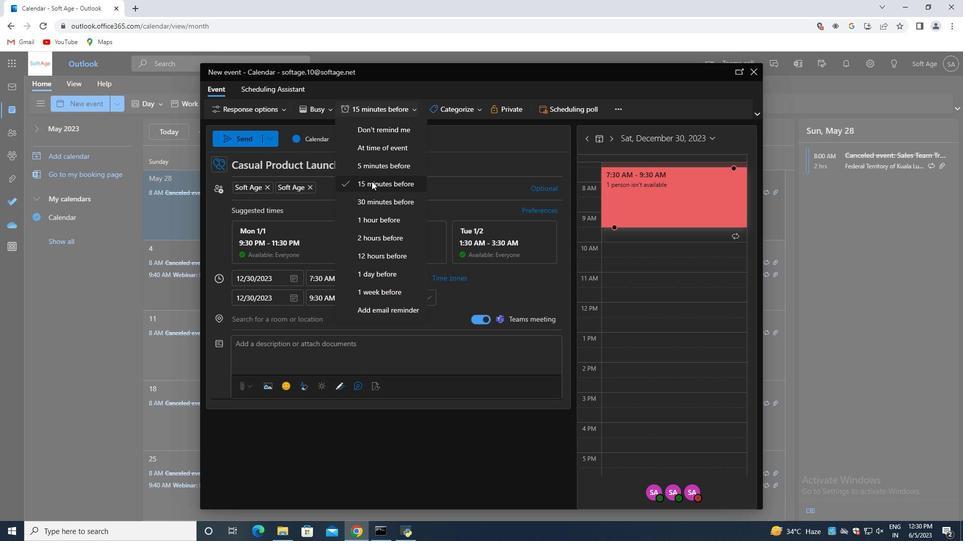 
Action: Mouse moved to (242, 136)
Screenshot: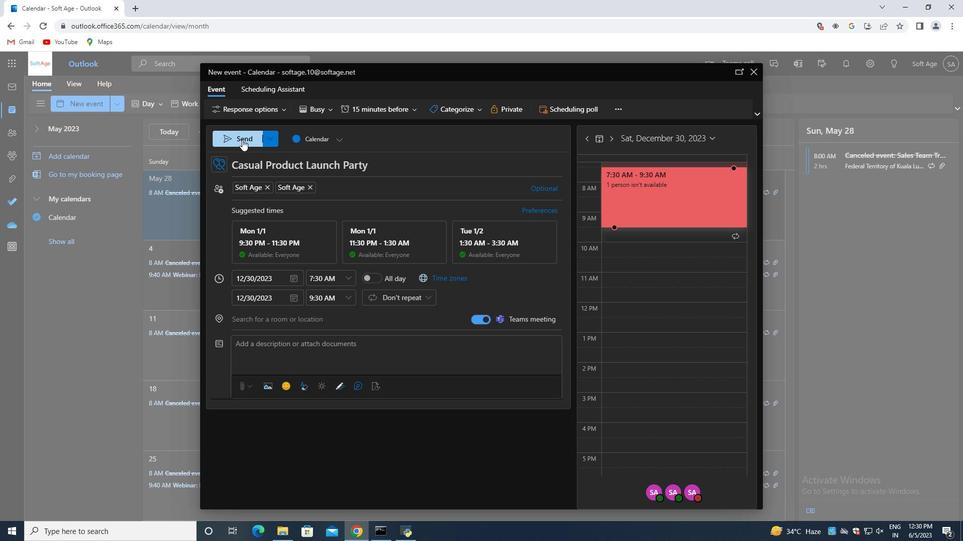 
Action: Mouse pressed left at (242, 136)
Screenshot: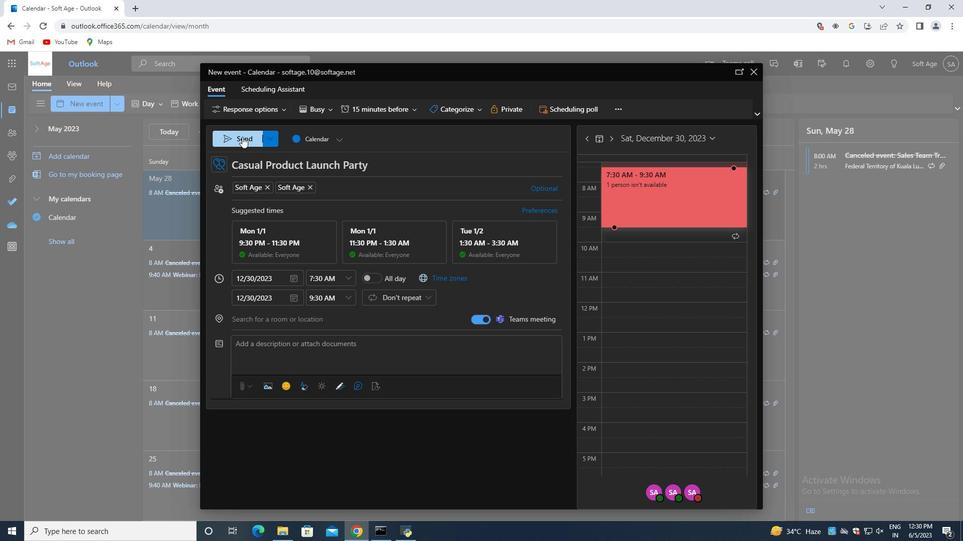 
